 Task: Create in the project TransTech an epic 'Password Management'.
Action: Mouse moved to (1294, 67)
Screenshot: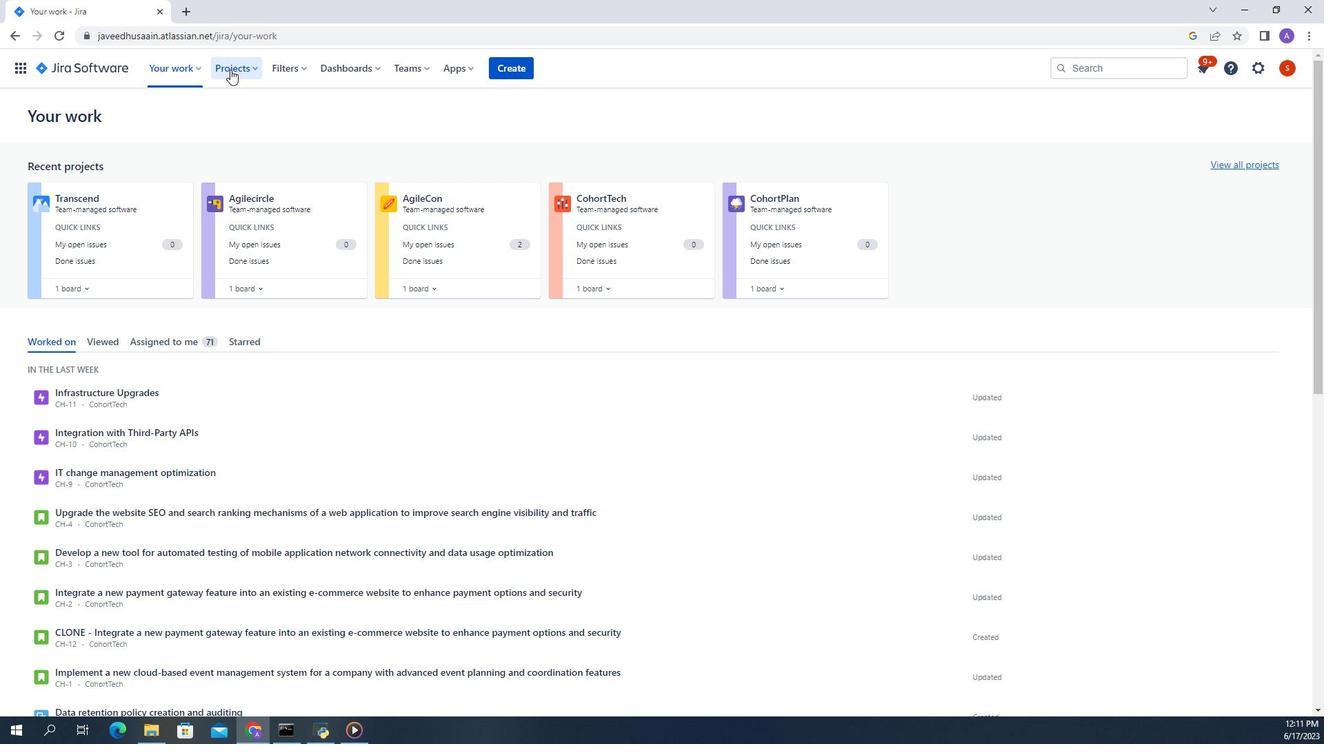 
Action: Mouse pressed left at (1294, 67)
Screenshot: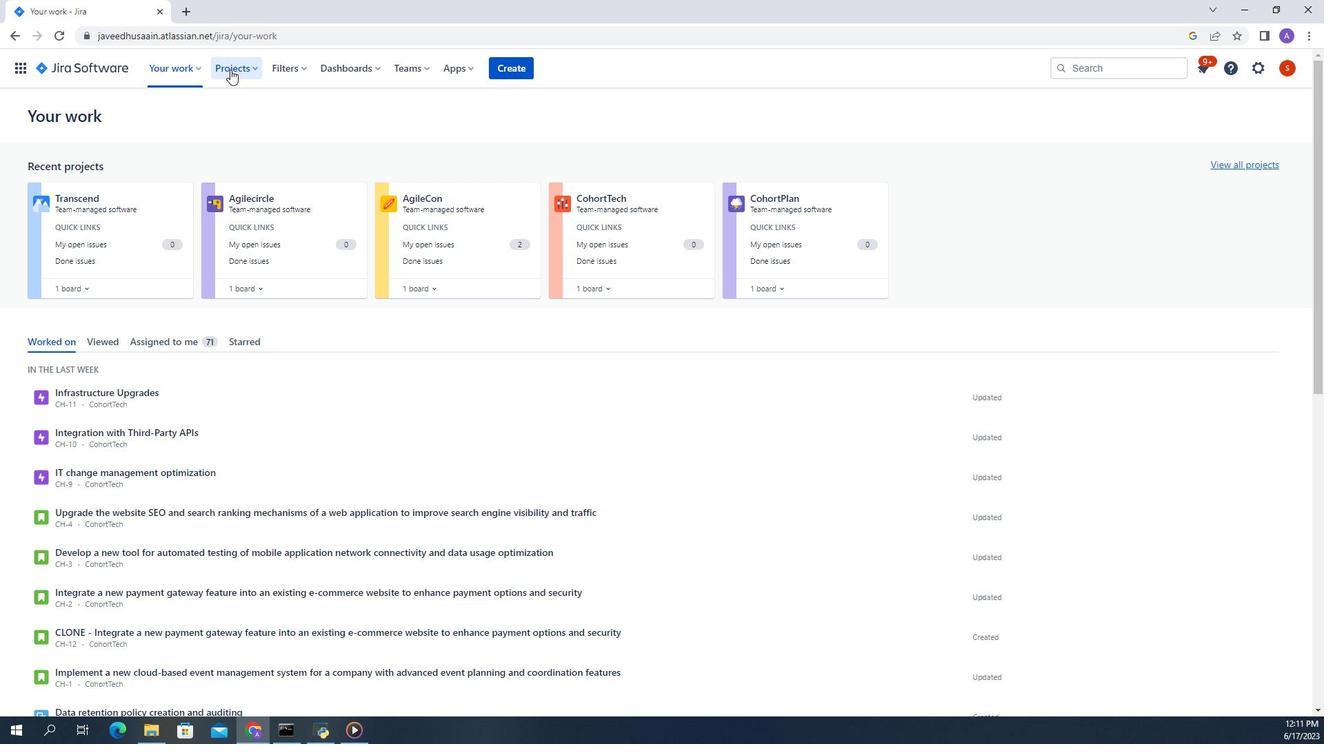 
Action: Mouse moved to (1314, 126)
Screenshot: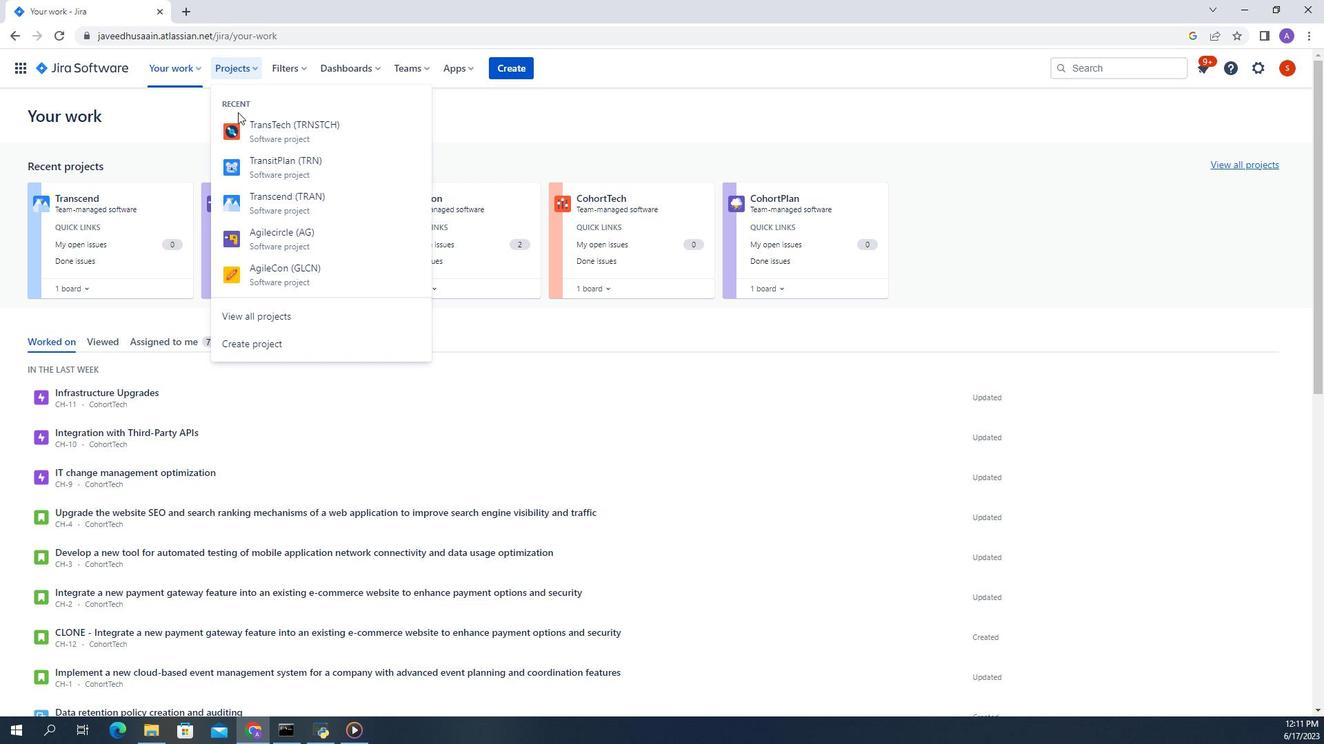 
Action: Mouse pressed left at (1314, 126)
Screenshot: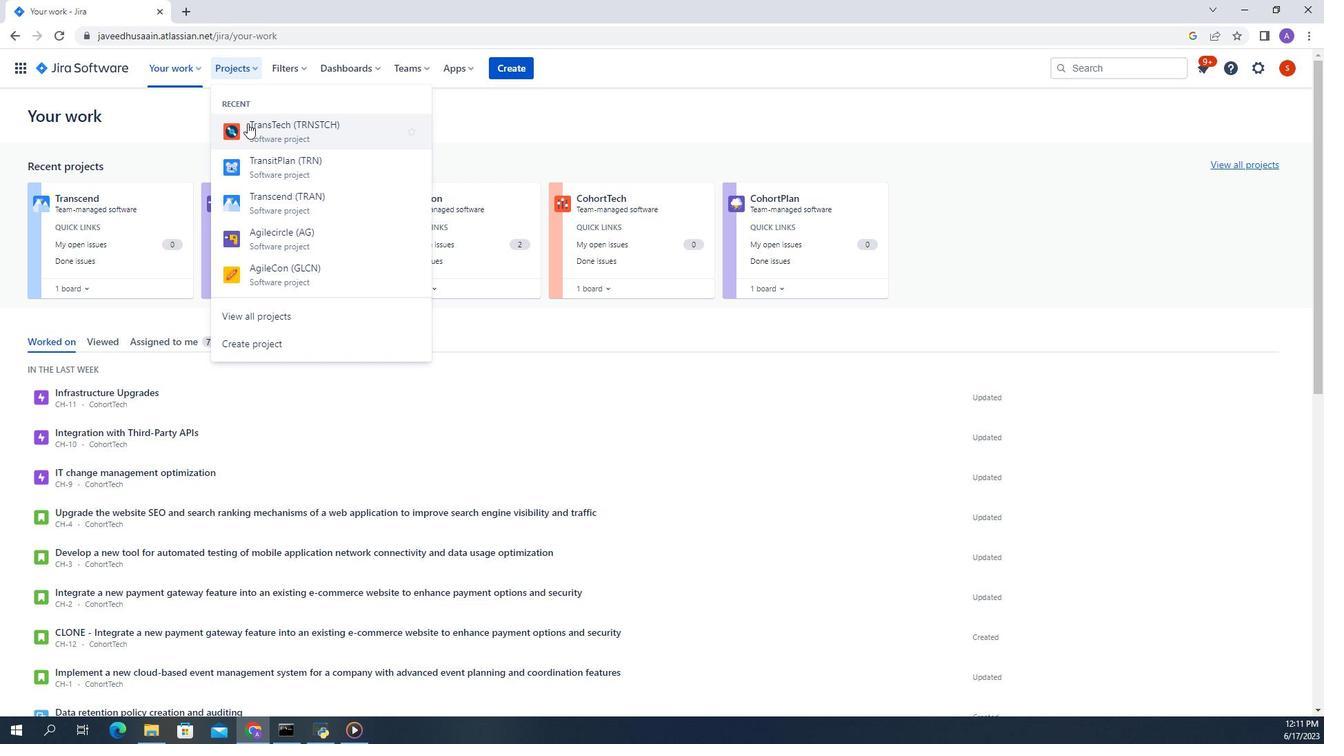 
Action: Mouse moved to (1150, 208)
Screenshot: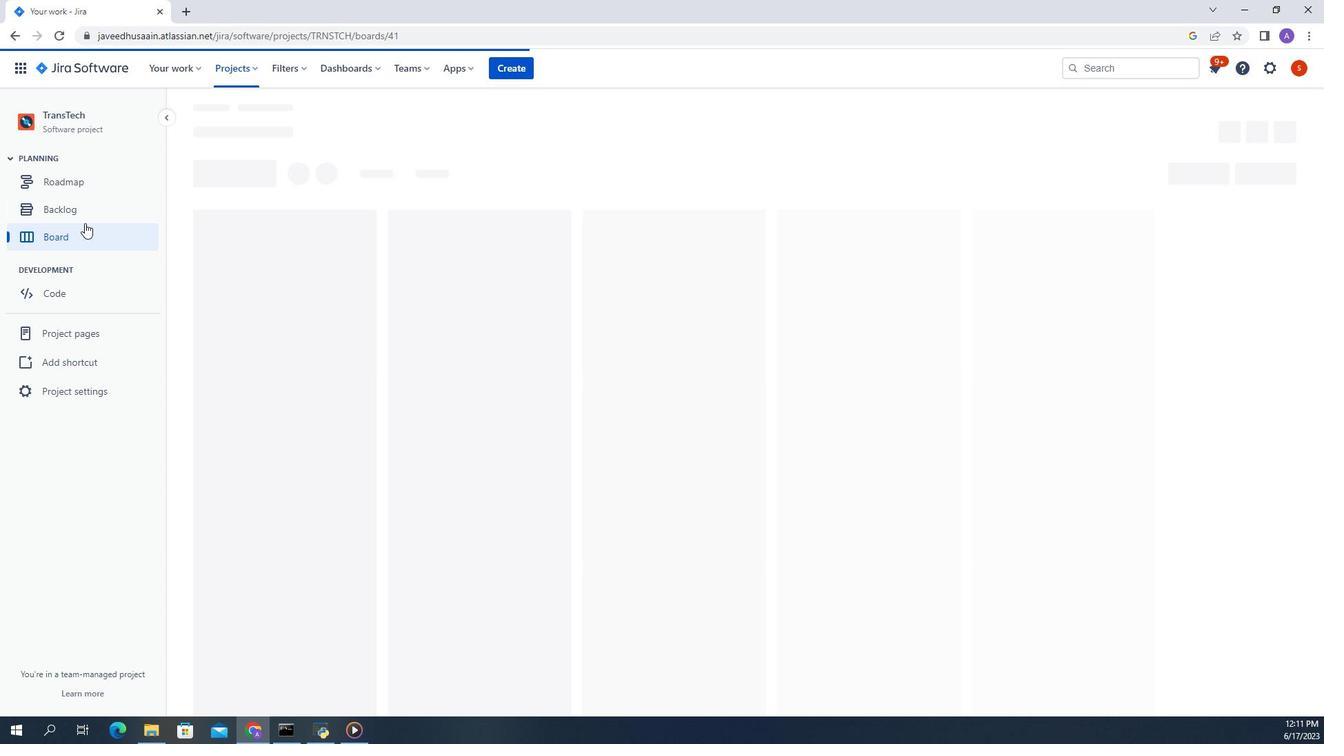 
Action: Mouse pressed left at (1150, 208)
Screenshot: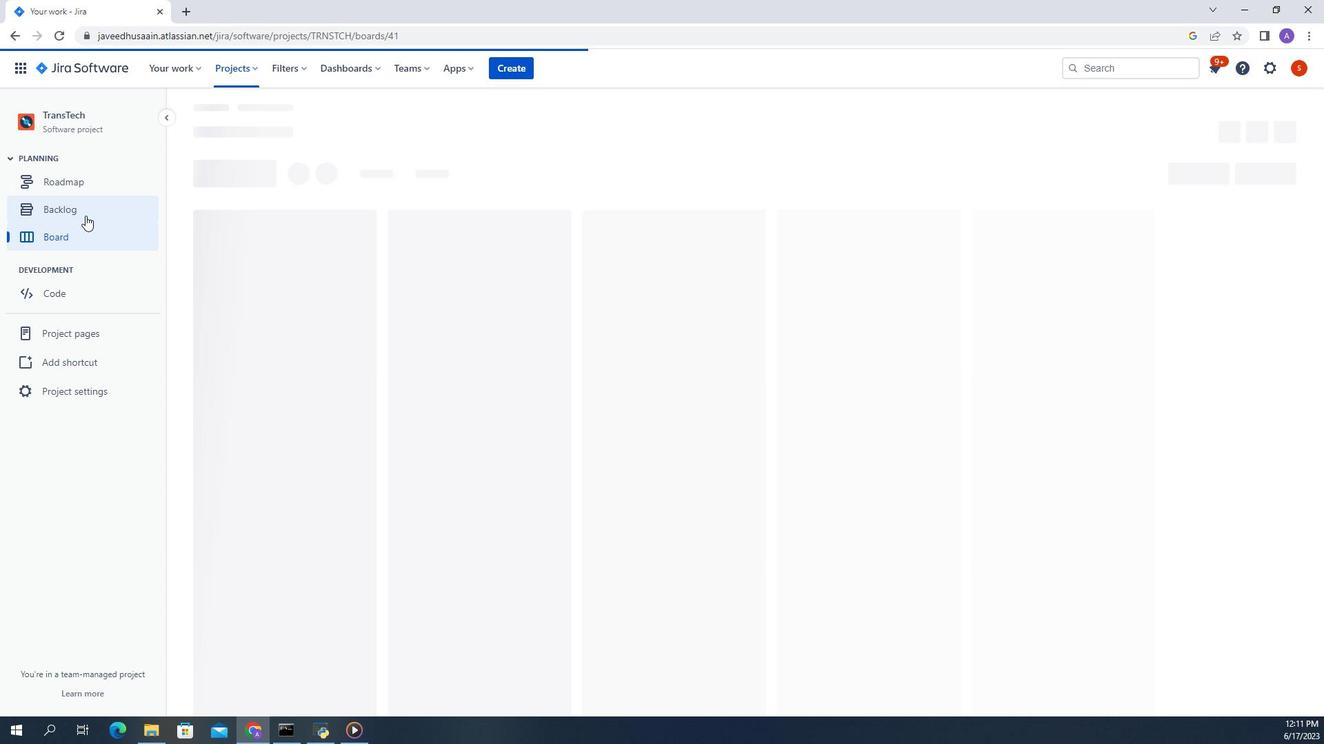 
Action: Mouse moved to (1327, 331)
Screenshot: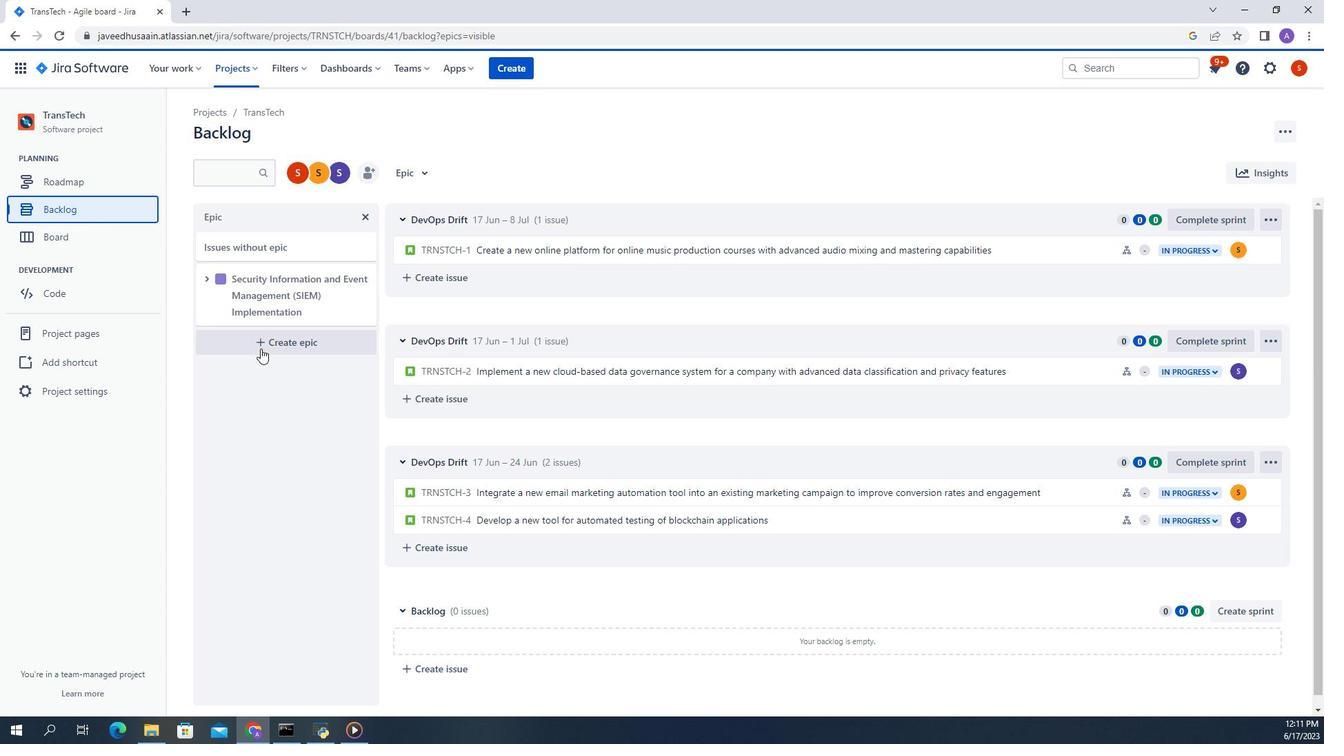 
Action: Mouse pressed left at (1327, 331)
Screenshot: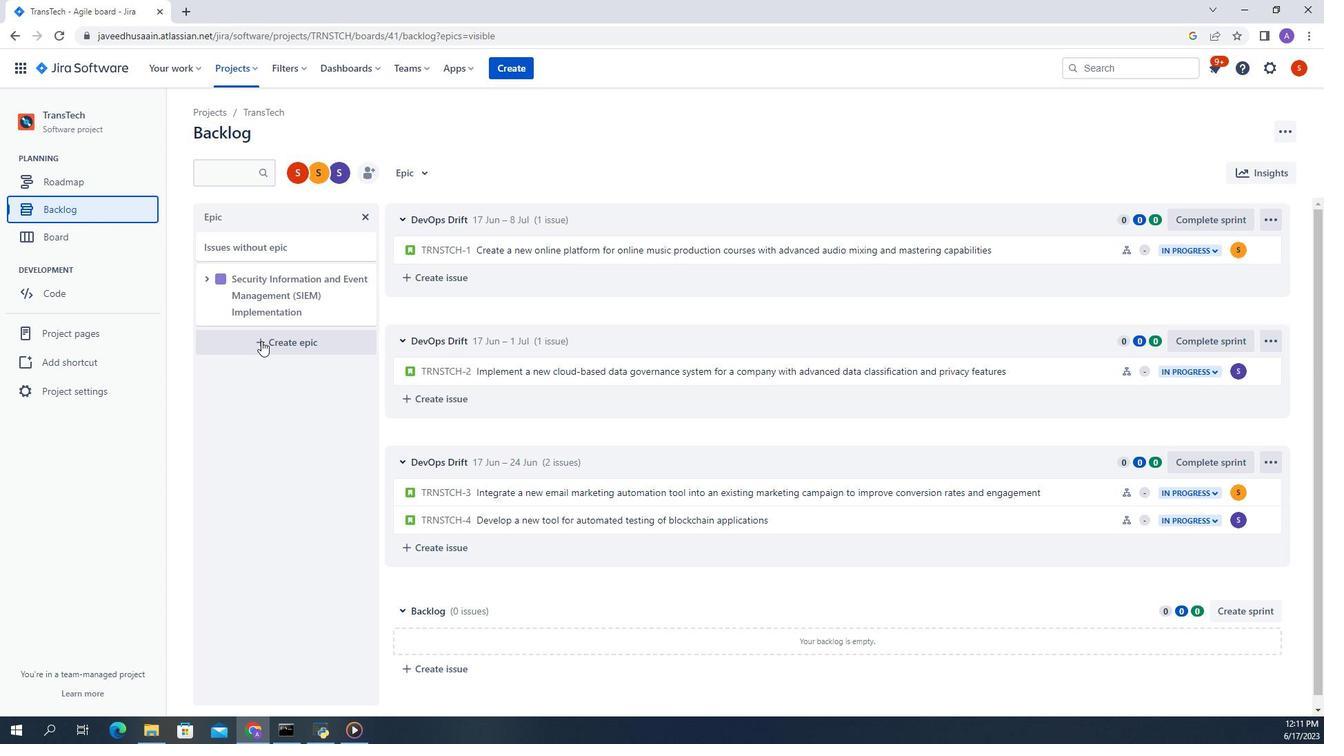 
Action: Mouse moved to (1306, 372)
Screenshot: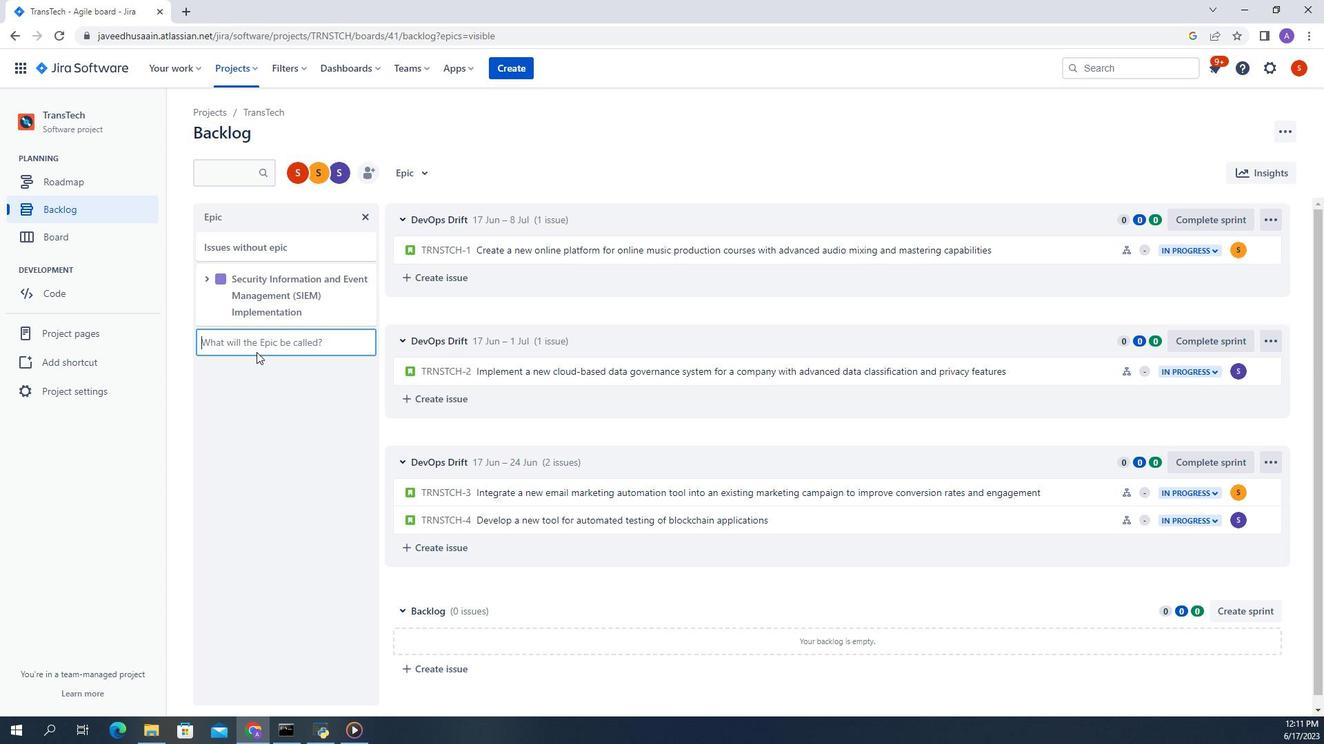 
Action: Key pressed <Key.caps_lock>P<Key.caps_lock>assword<Key.space><Key.caps_lock>M<Key.caps_lock>anagement<Key.enter>
Screenshot: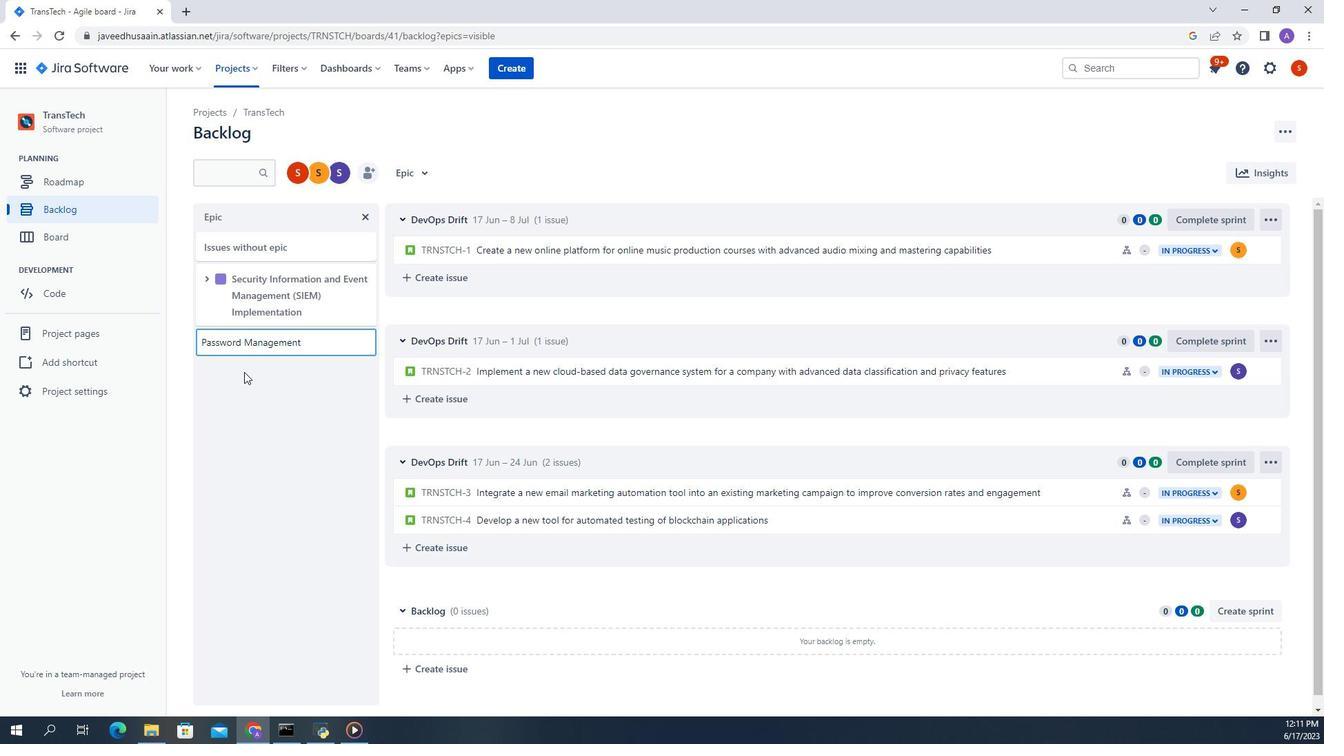 
Action: Mouse moved to (1318, 421)
Screenshot: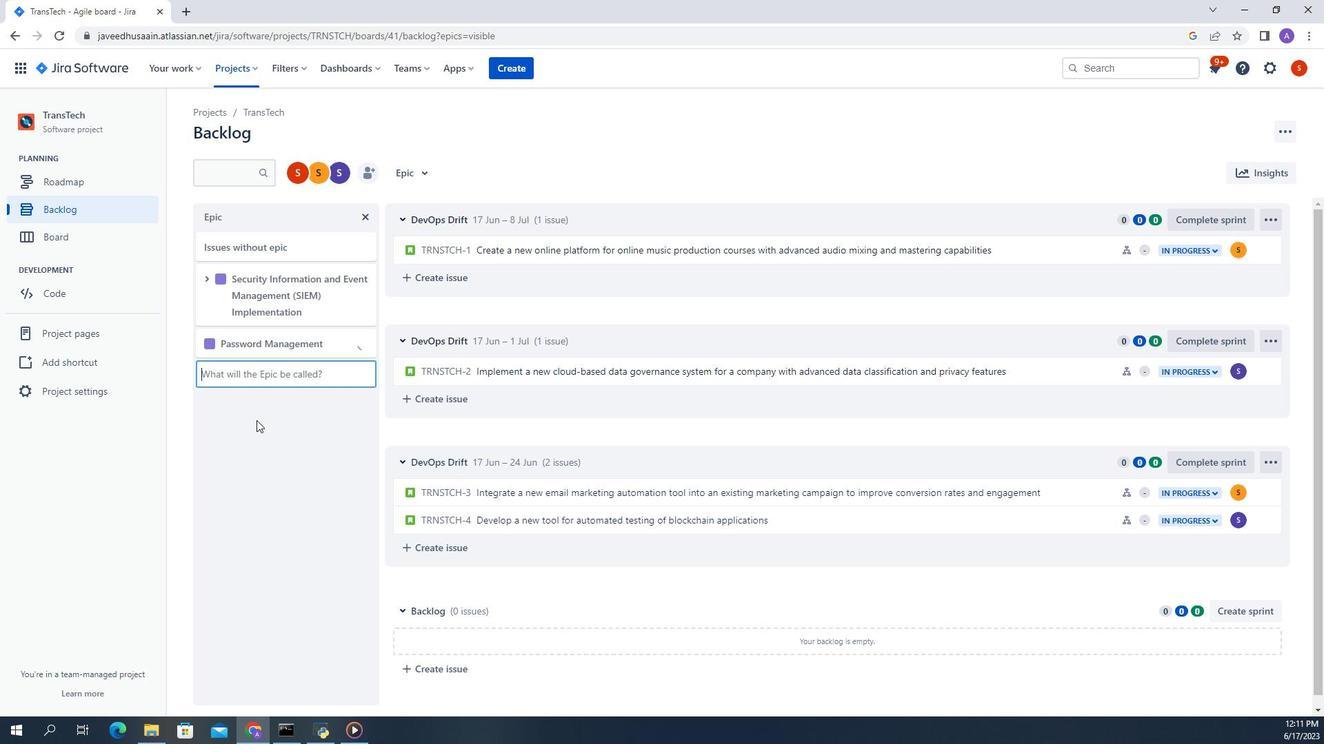 
